 Task: Select the paper size with a letter.
Action: Mouse moved to (37, 99)
Screenshot: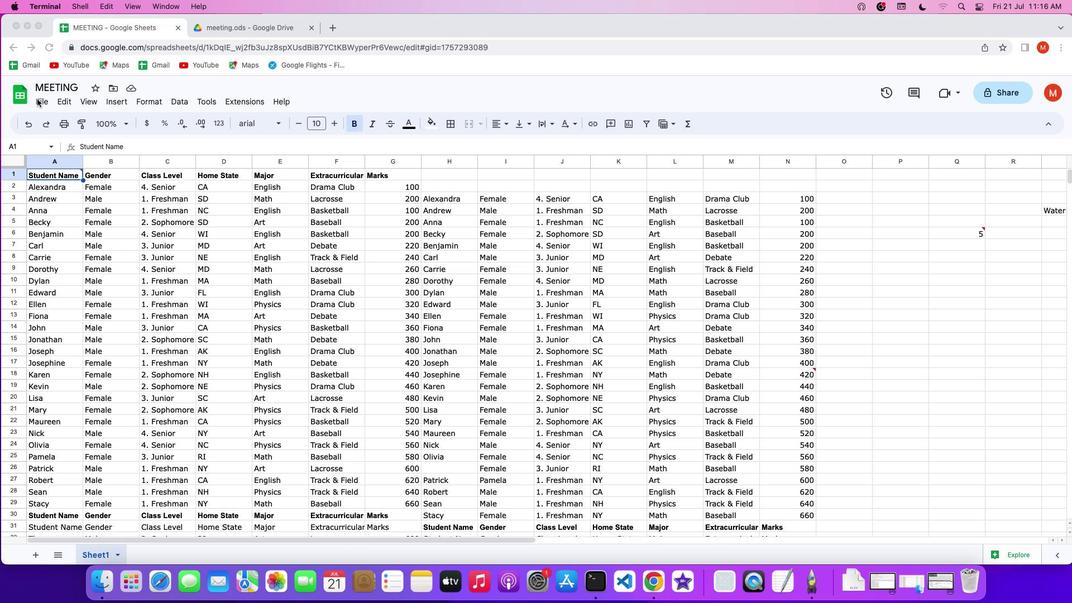 
Action: Mouse pressed left at (37, 99)
Screenshot: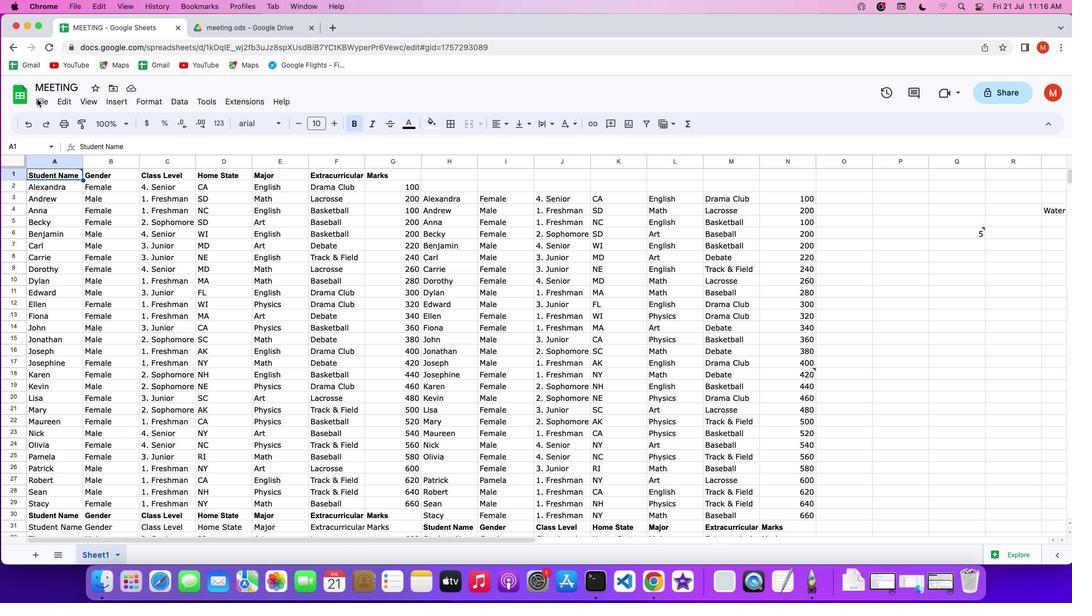 
Action: Mouse moved to (40, 99)
Screenshot: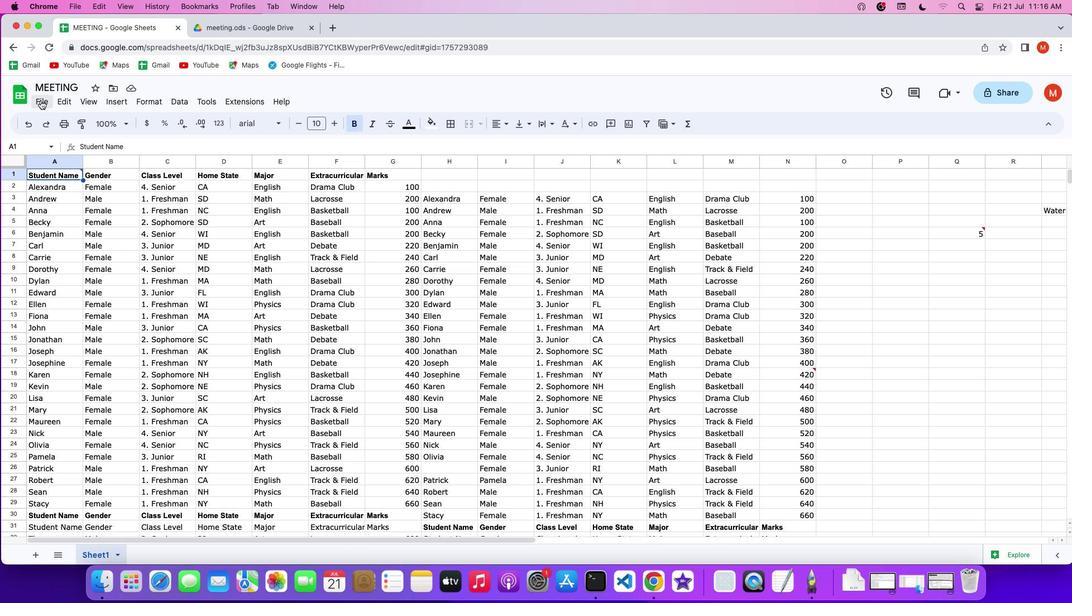
Action: Mouse pressed left at (40, 99)
Screenshot: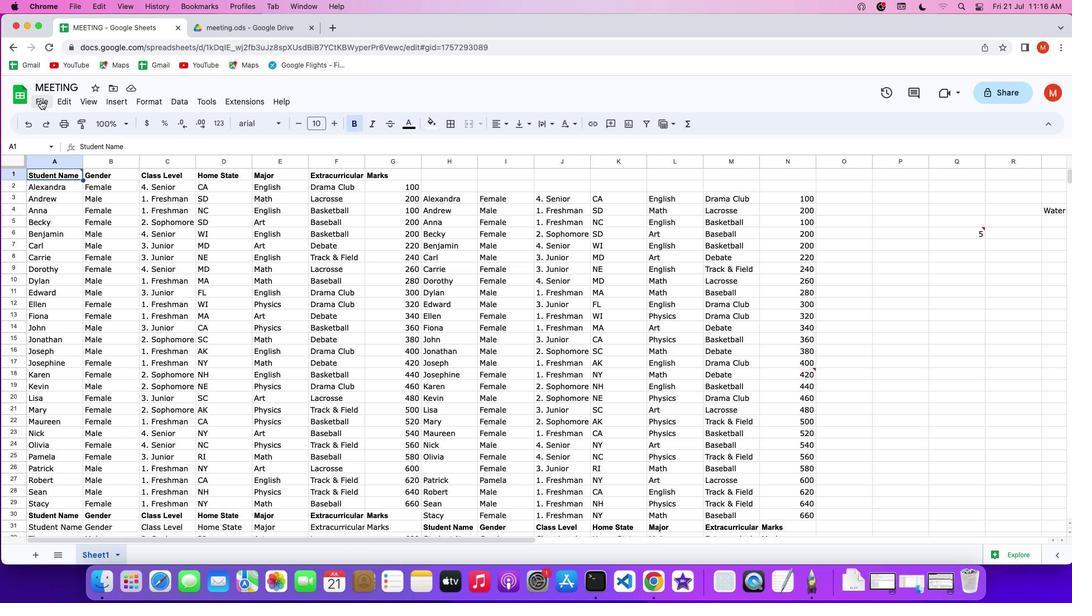 
Action: Mouse moved to (56, 432)
Screenshot: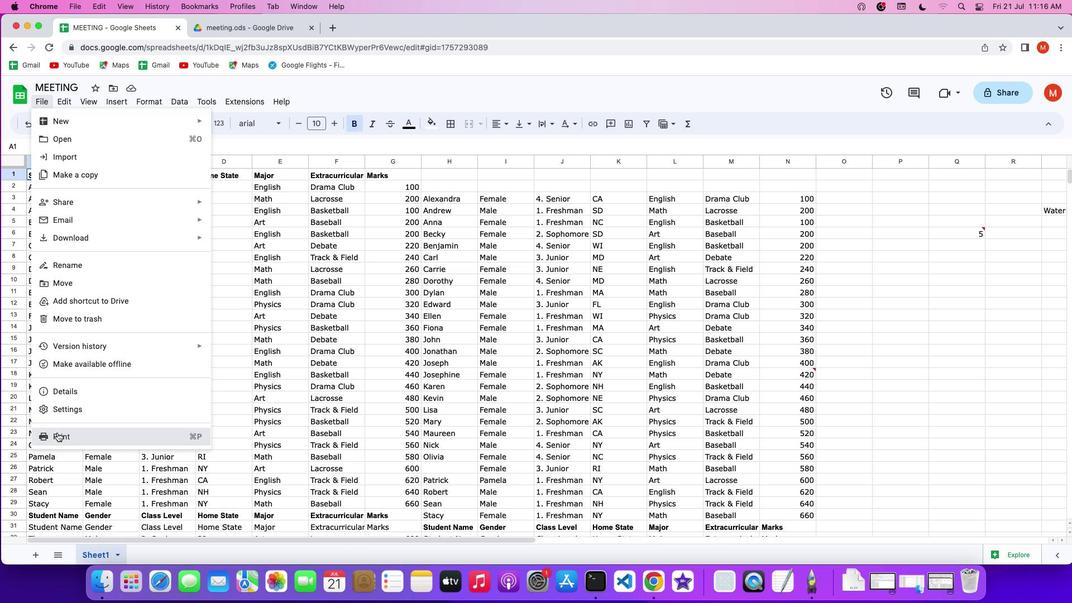 
Action: Mouse pressed left at (56, 432)
Screenshot: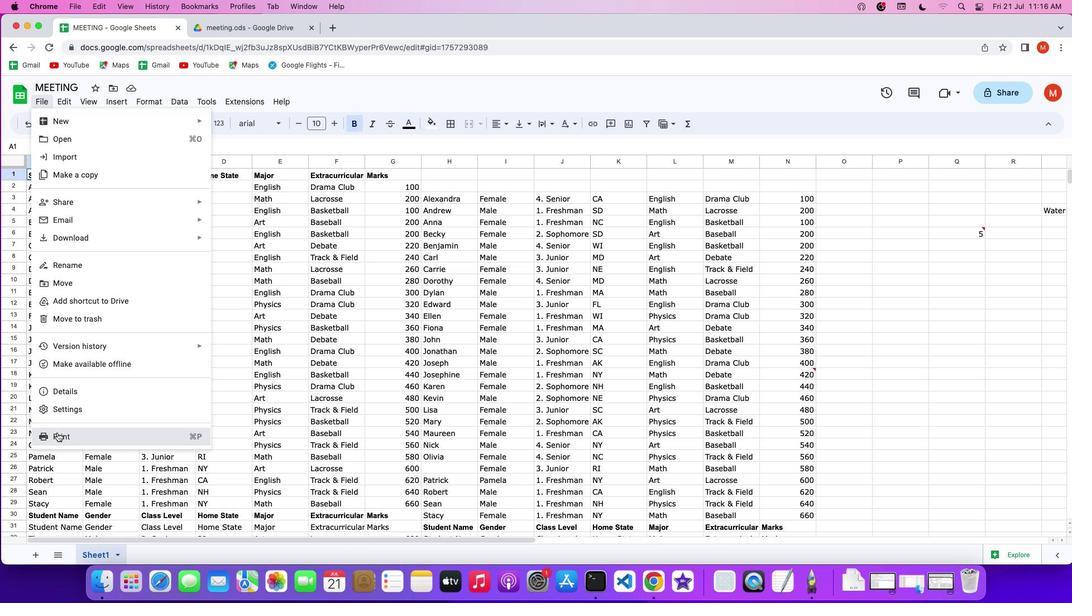 
Action: Mouse moved to (1034, 101)
Screenshot: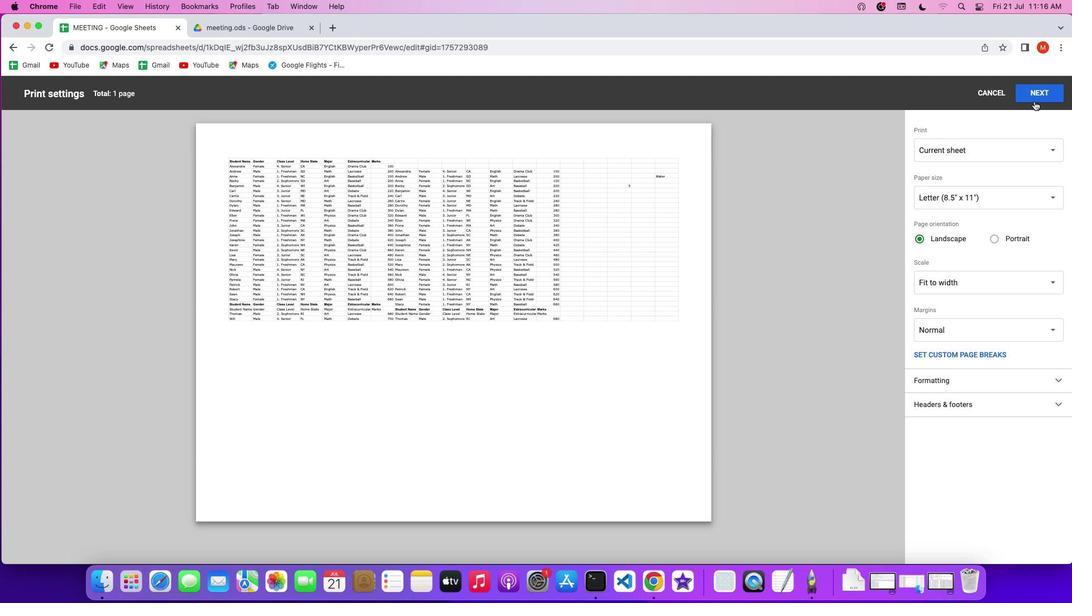 
Action: Mouse pressed left at (1034, 101)
Screenshot: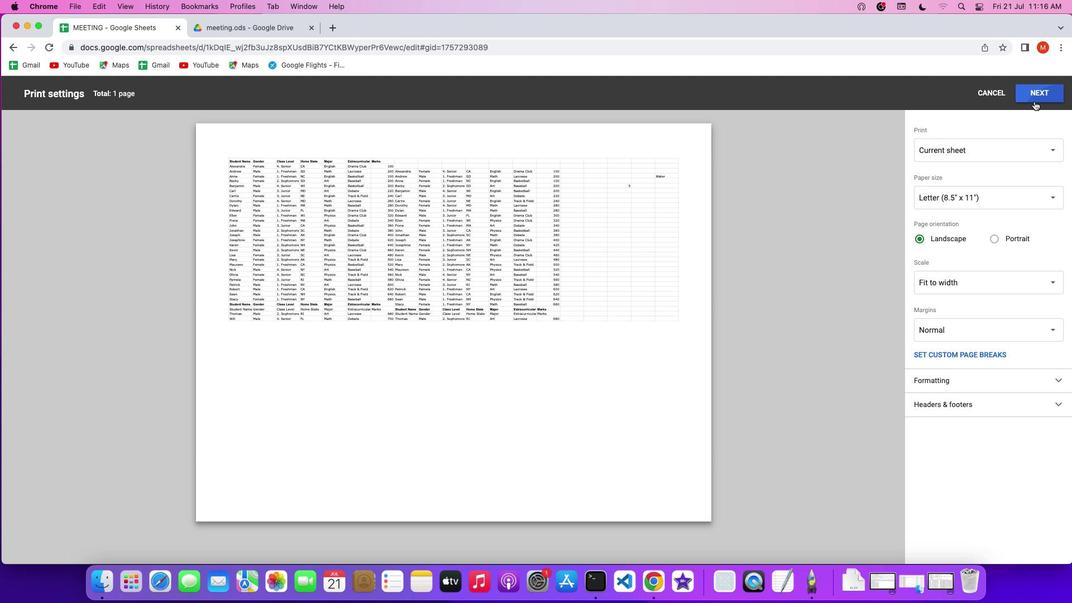 
Action: Mouse moved to (860, 210)
Screenshot: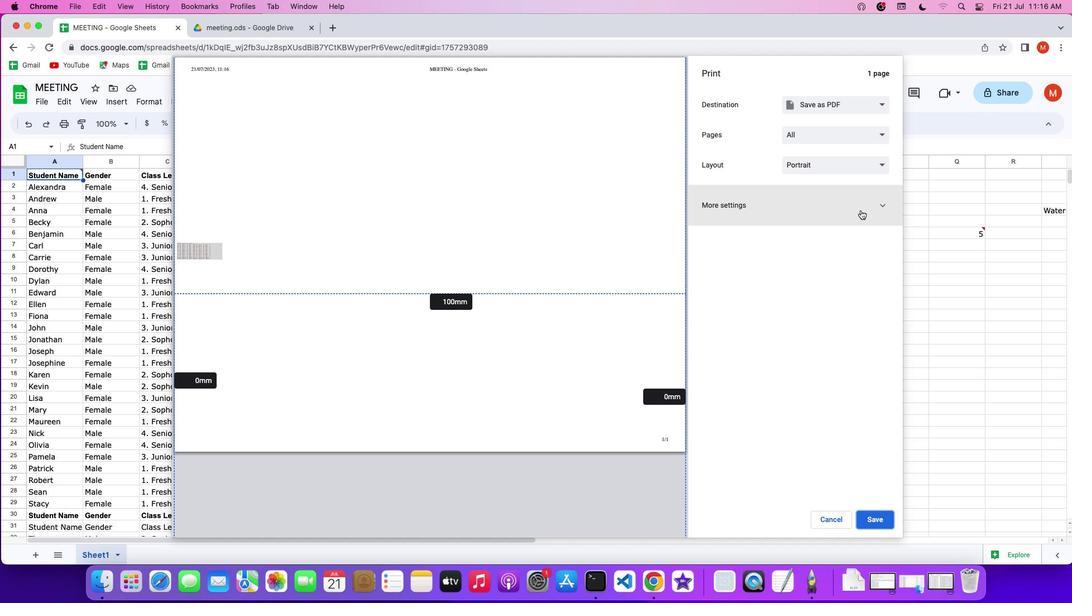 
Action: Mouse pressed left at (860, 210)
Screenshot: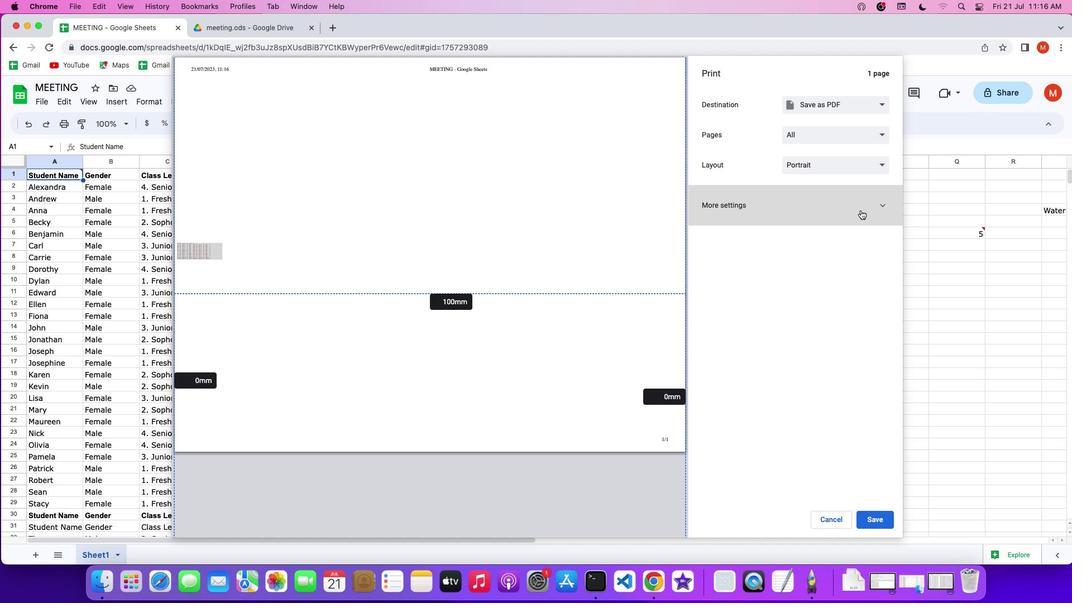 
Action: Mouse moved to (881, 242)
Screenshot: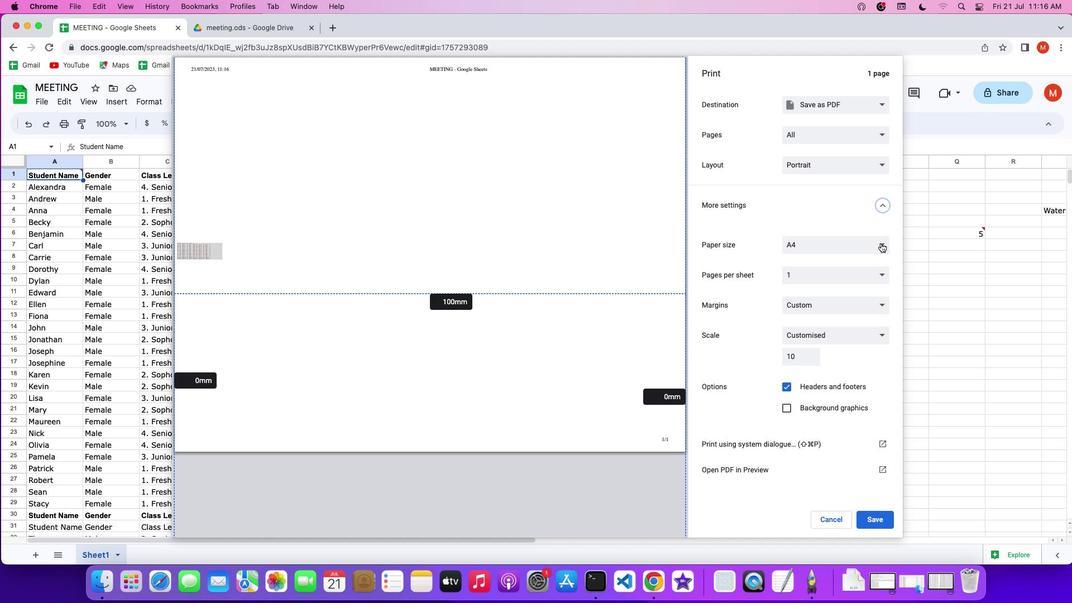 
Action: Mouse pressed left at (881, 242)
Screenshot: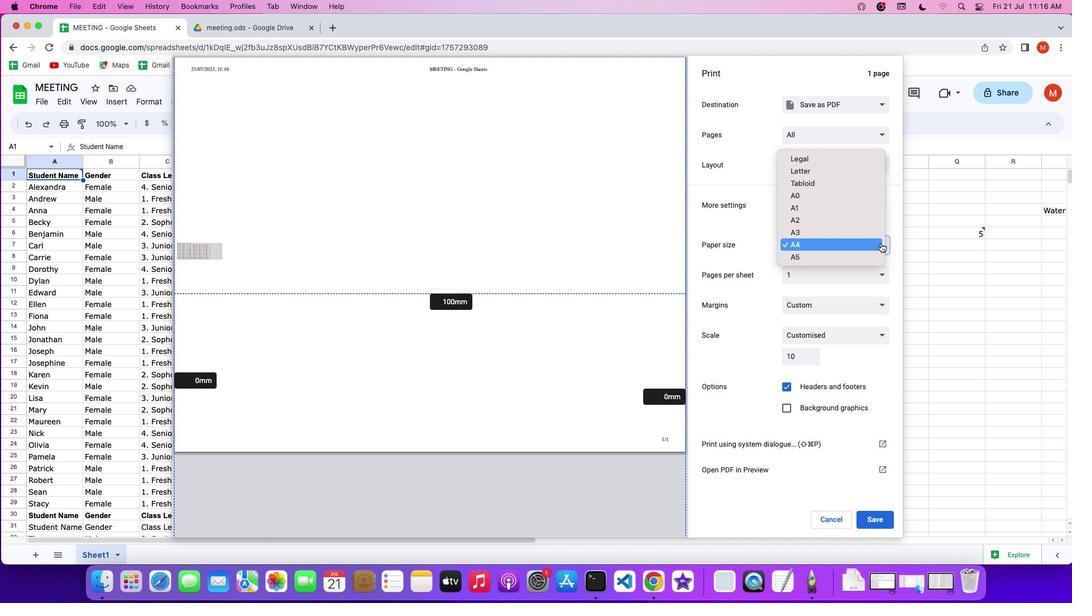 
Action: Mouse moved to (855, 172)
Screenshot: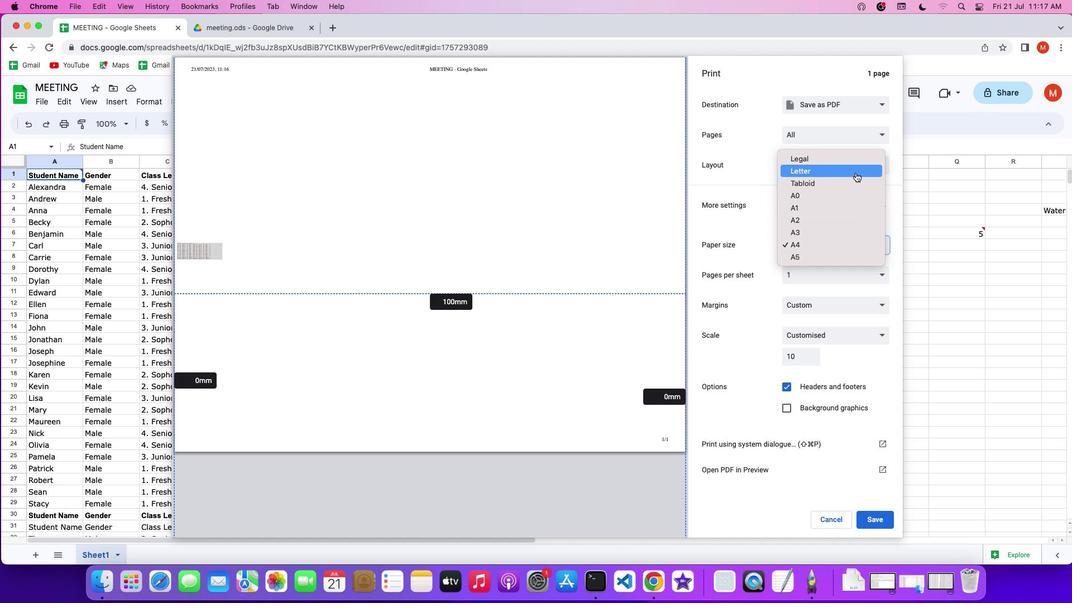 
Action: Mouse pressed left at (855, 172)
Screenshot: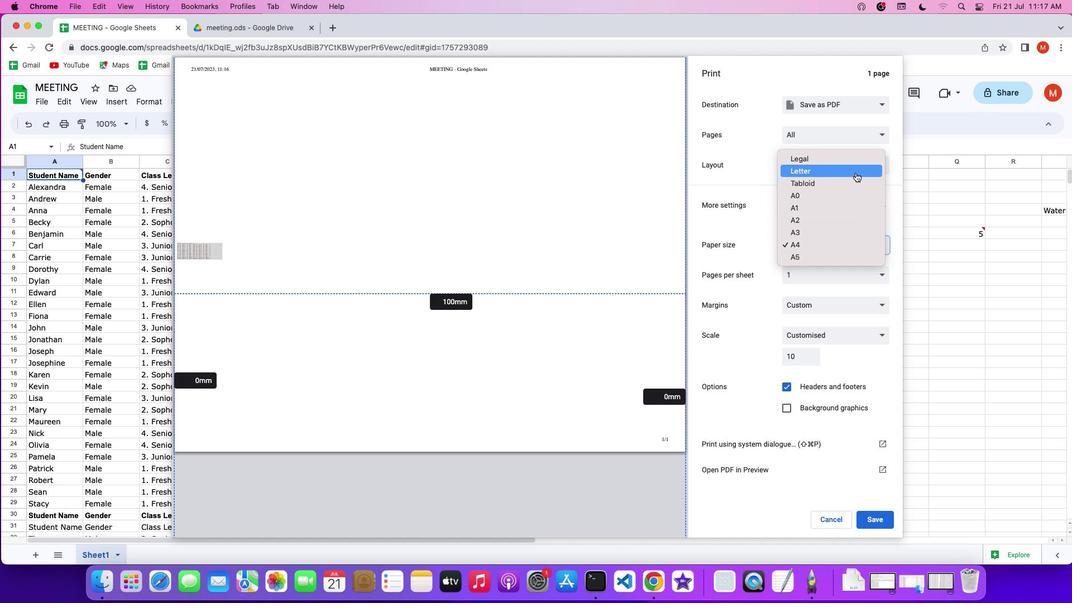 
Action: Mouse moved to (849, 187)
Screenshot: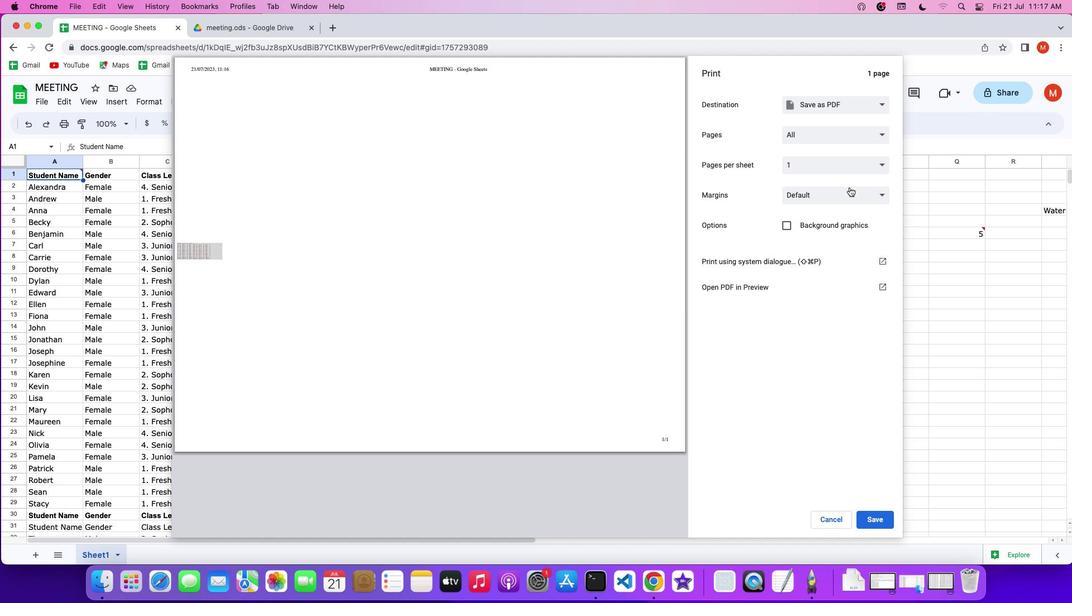 
